 Task: Add Burt's Bees Strawberry Lip Shimmer to the cart.
Action: Mouse moved to (244, 127)
Screenshot: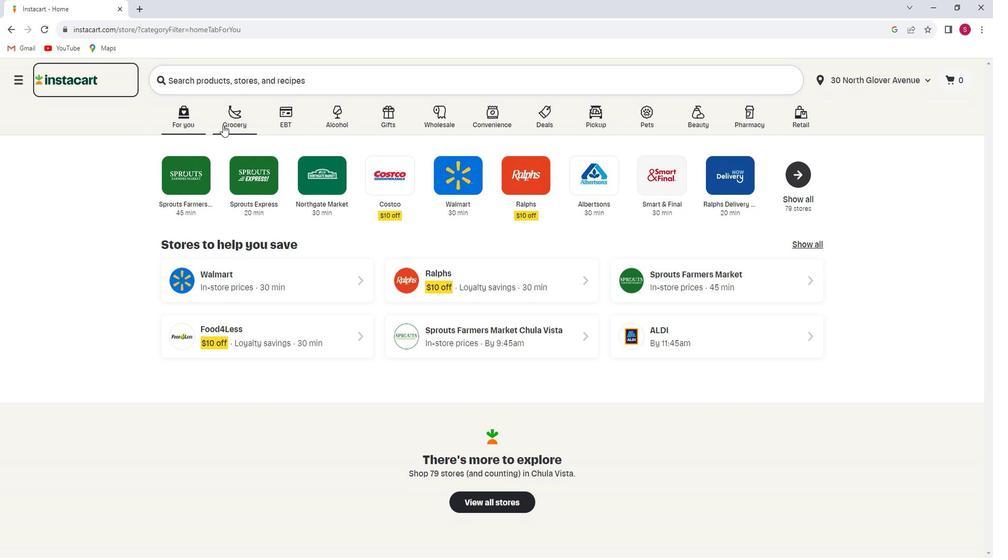 
Action: Mouse pressed left at (244, 127)
Screenshot: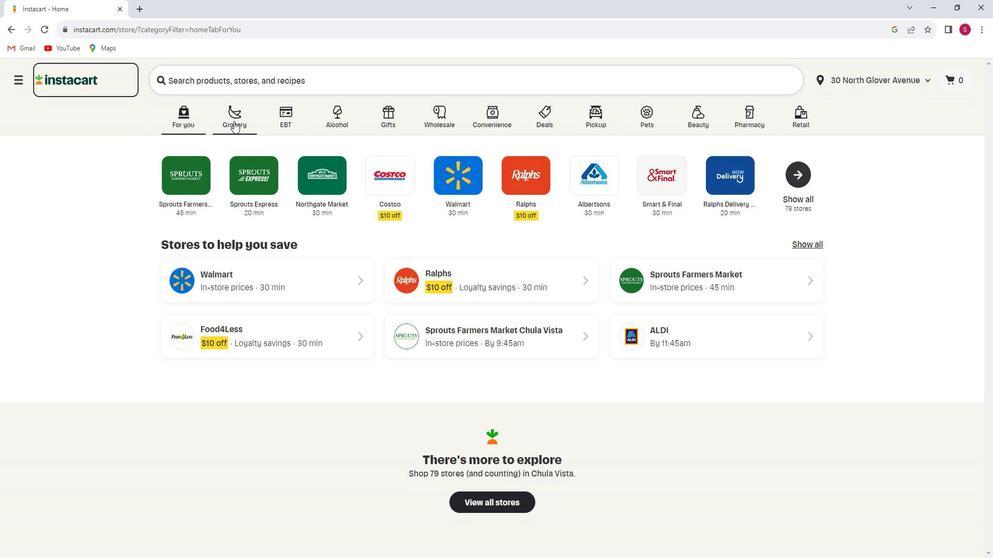 
Action: Mouse moved to (255, 306)
Screenshot: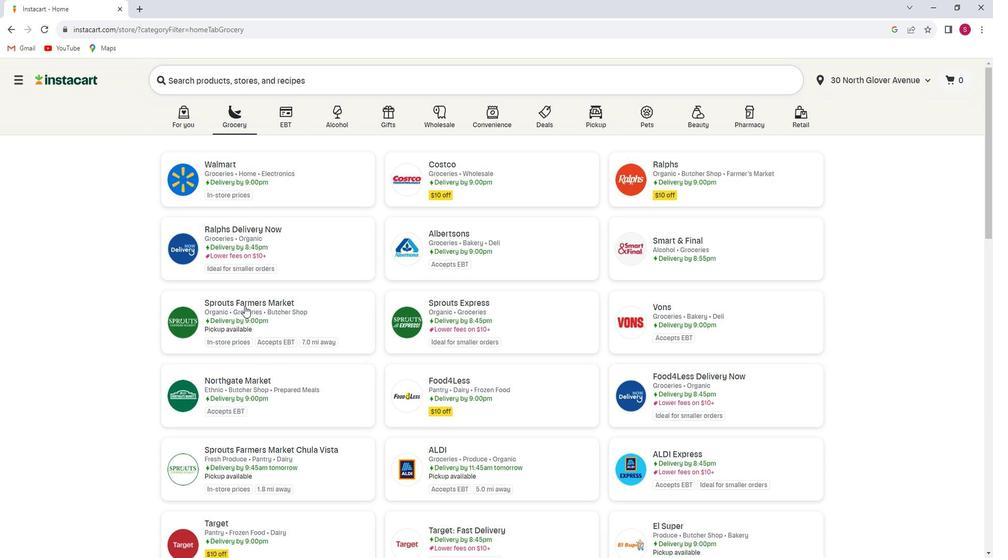 
Action: Mouse pressed left at (255, 306)
Screenshot: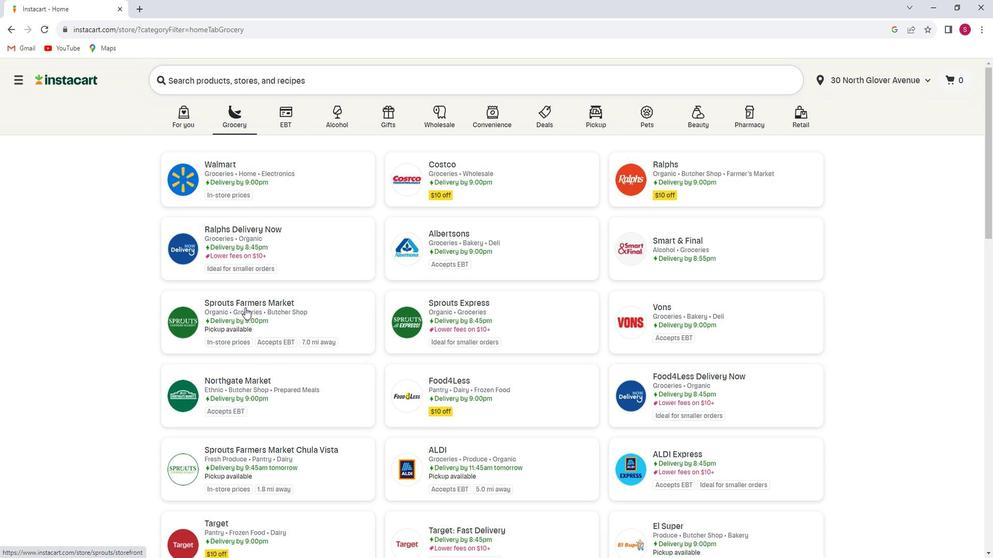 
Action: Mouse moved to (55, 334)
Screenshot: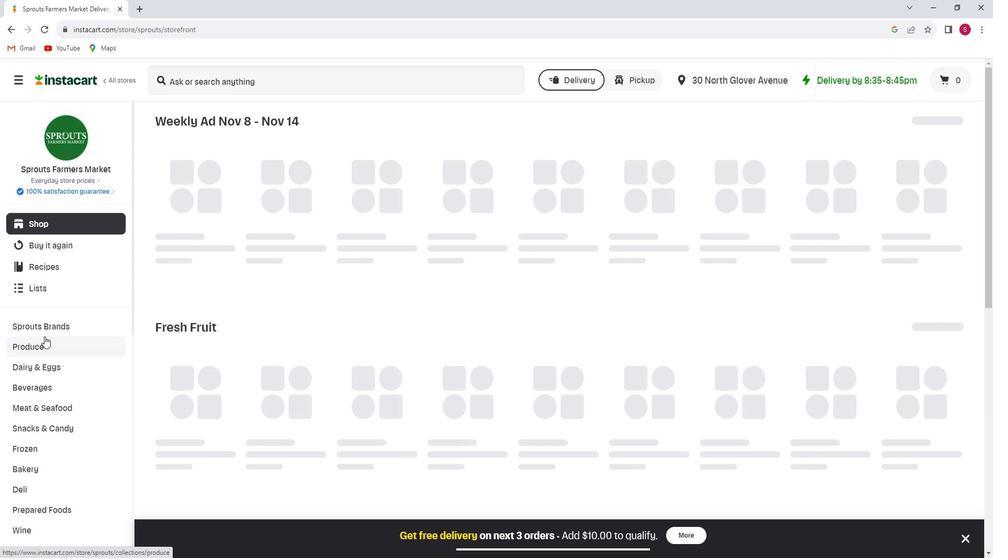 
Action: Mouse scrolled (55, 334) with delta (0, 0)
Screenshot: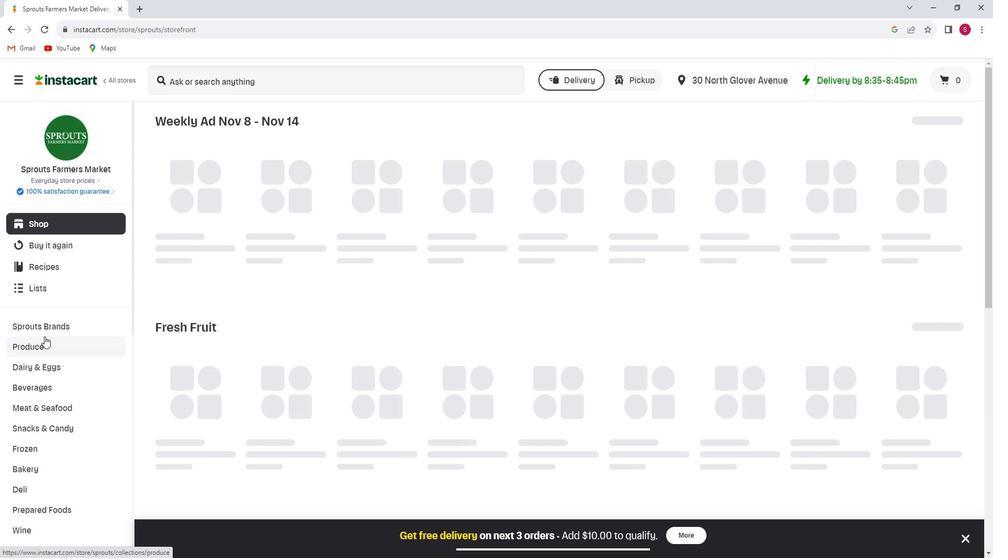 
Action: Mouse moved to (55, 335)
Screenshot: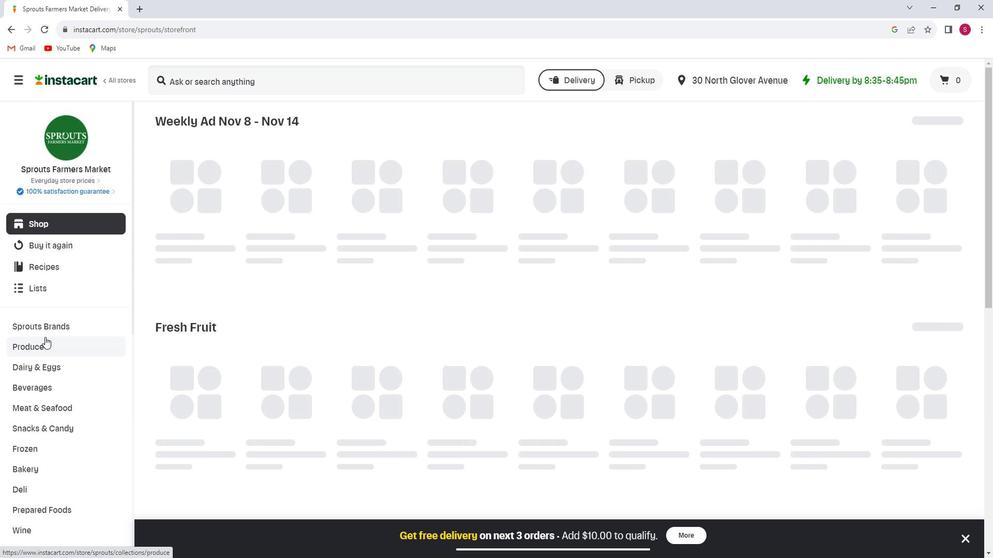 
Action: Mouse scrolled (55, 335) with delta (0, 0)
Screenshot: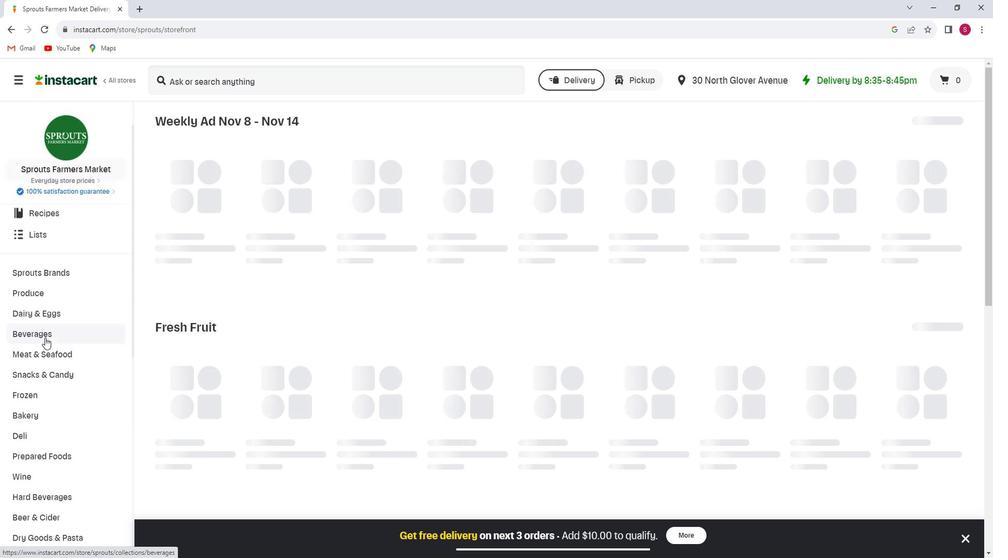
Action: Mouse scrolled (55, 335) with delta (0, 0)
Screenshot: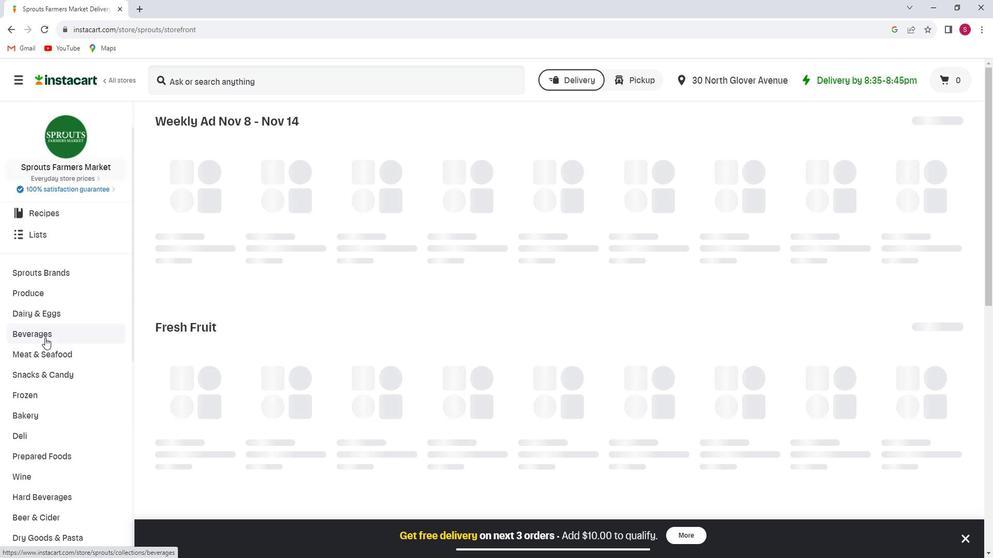 
Action: Mouse scrolled (55, 335) with delta (0, 0)
Screenshot: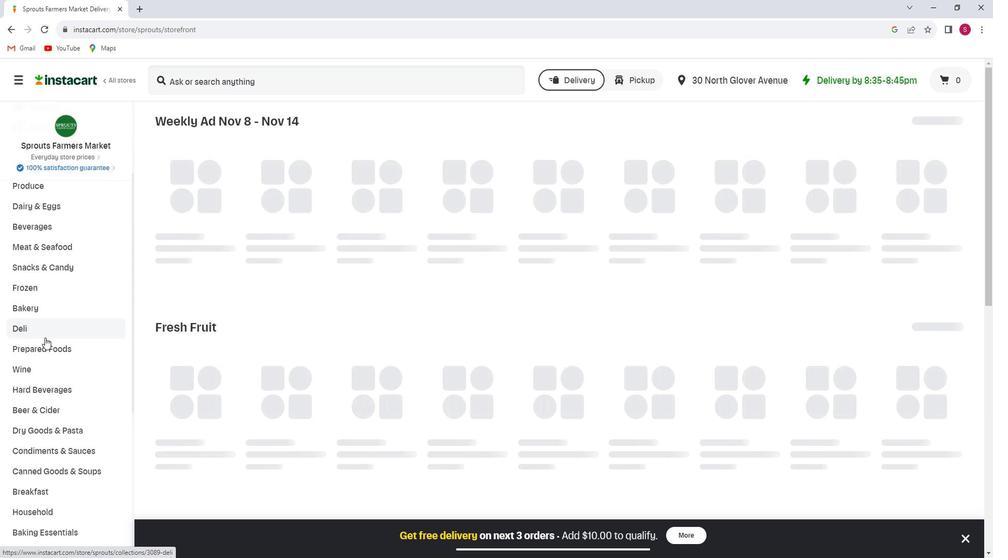 
Action: Mouse scrolled (55, 335) with delta (0, 0)
Screenshot: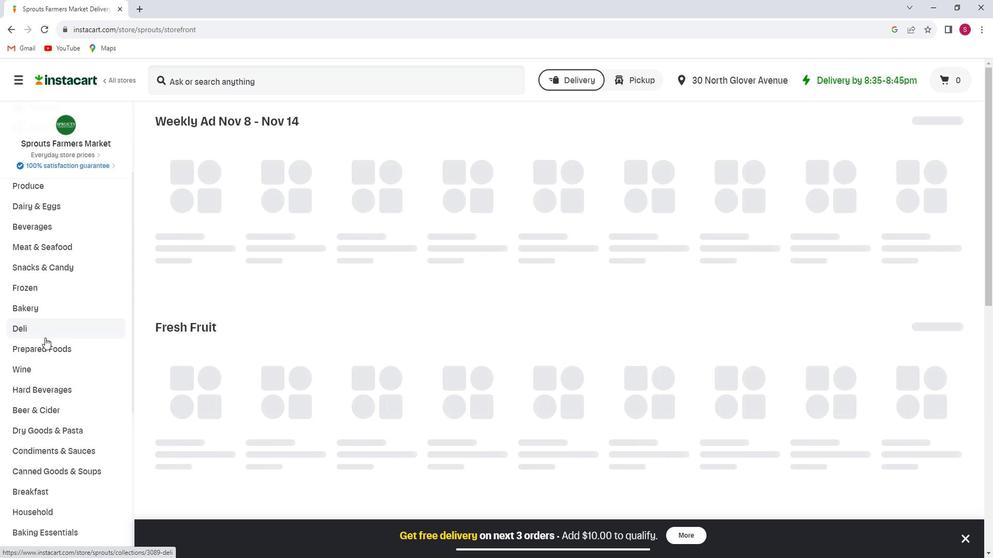 
Action: Mouse scrolled (55, 335) with delta (0, 0)
Screenshot: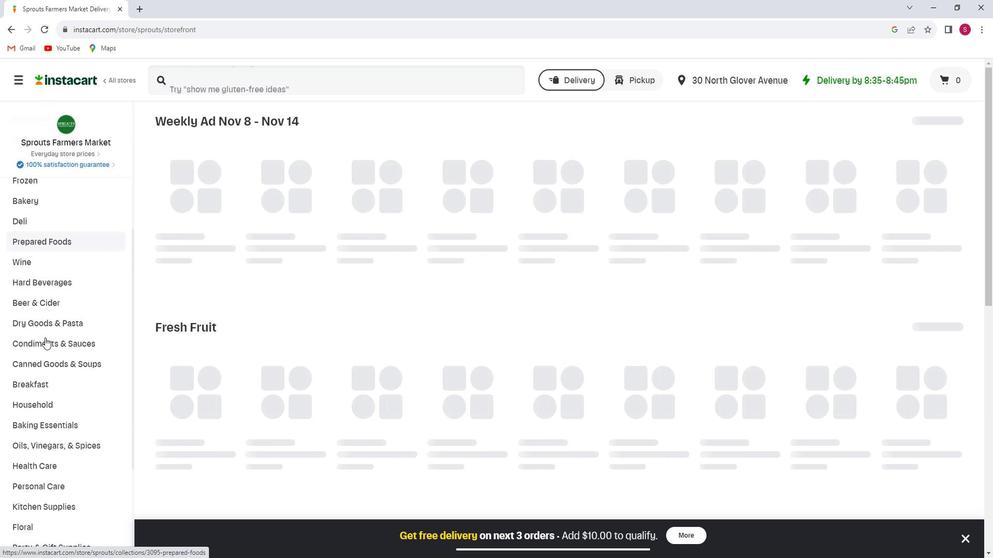 
Action: Mouse scrolled (55, 335) with delta (0, 0)
Screenshot: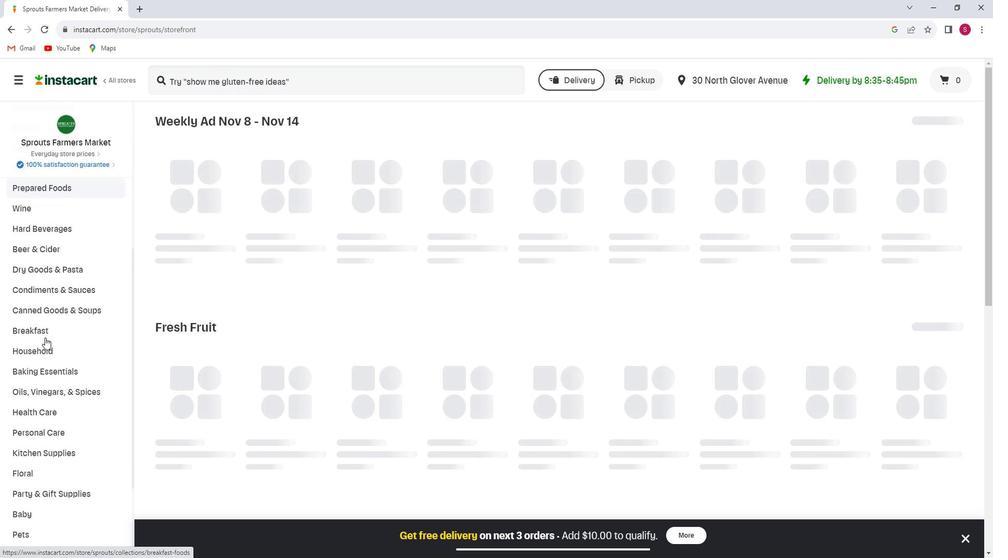 
Action: Mouse moved to (64, 378)
Screenshot: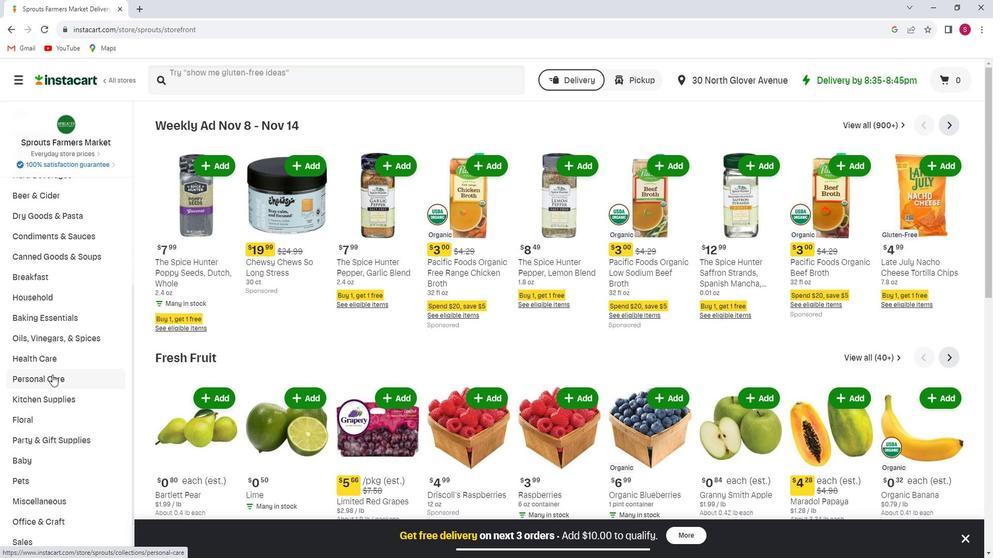
Action: Mouse pressed left at (64, 378)
Screenshot: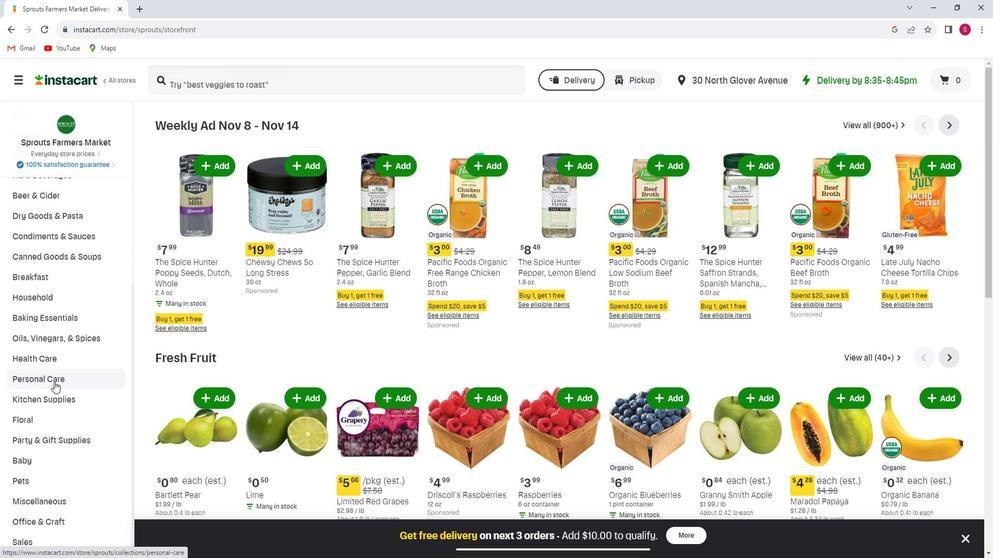 
Action: Mouse moved to (887, 154)
Screenshot: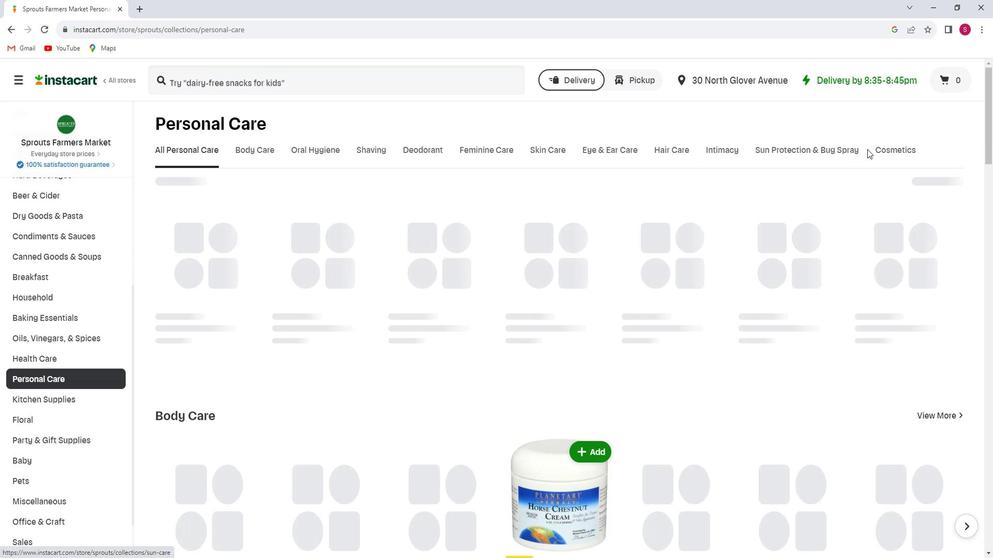 
Action: Mouse pressed left at (887, 154)
Screenshot: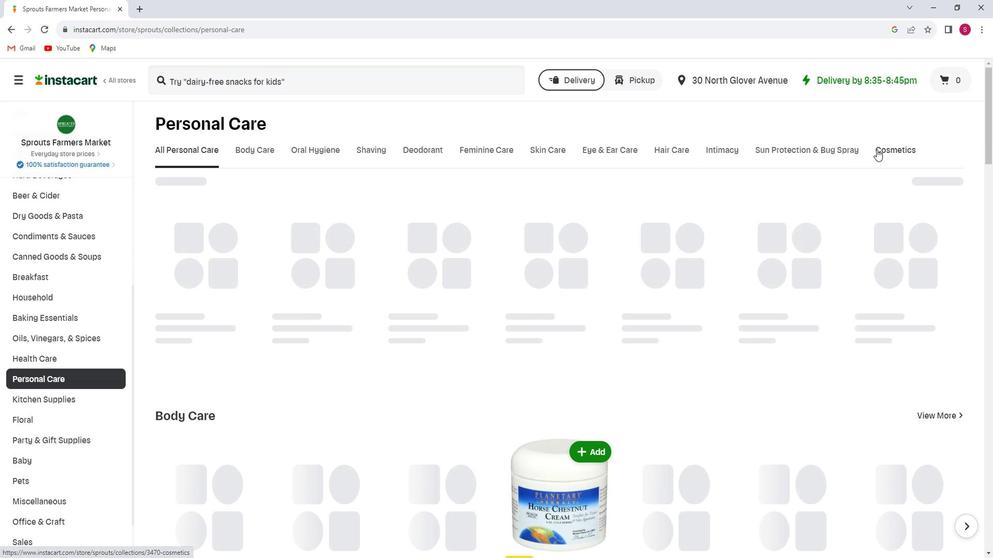 
Action: Mouse moved to (898, 154)
Screenshot: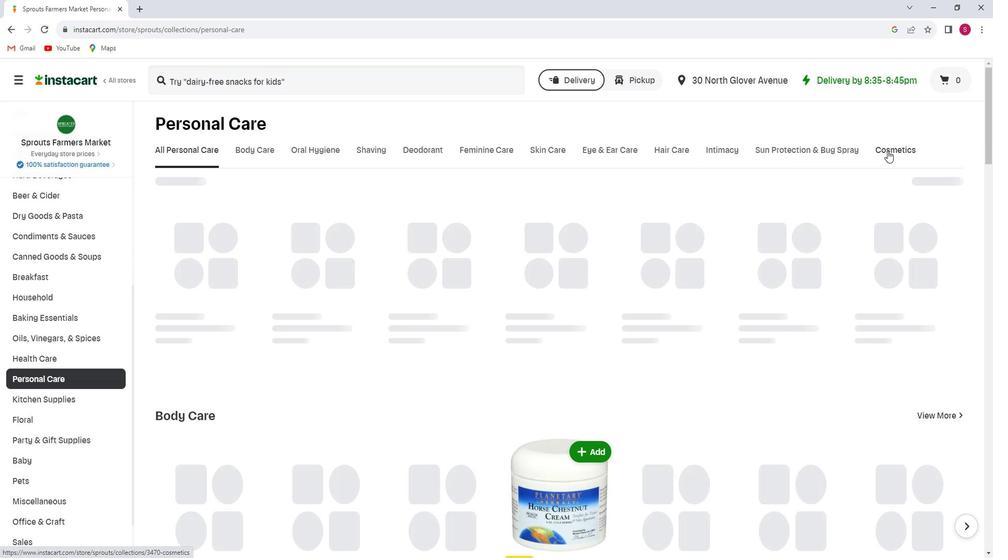 
Action: Mouse pressed left at (898, 154)
Screenshot: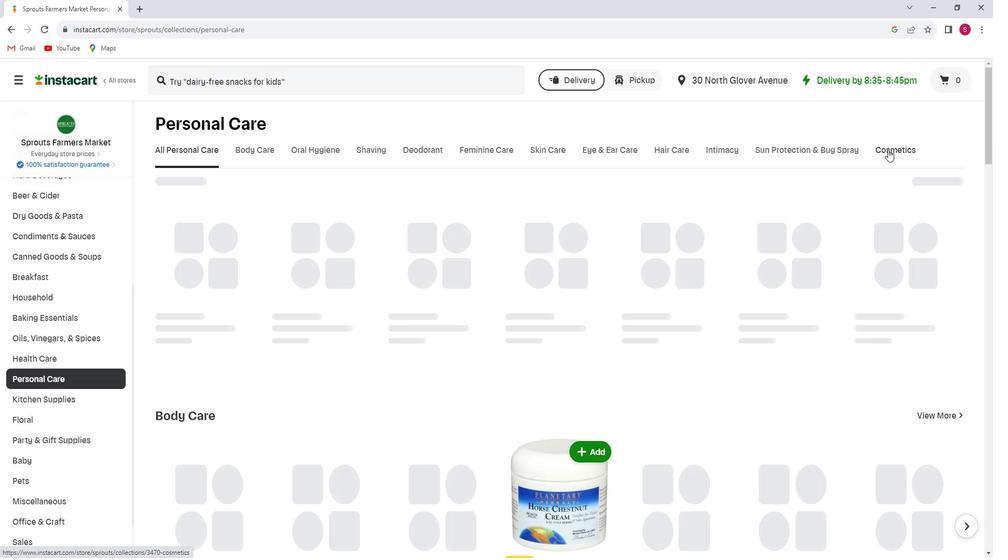 
Action: Mouse moved to (241, 195)
Screenshot: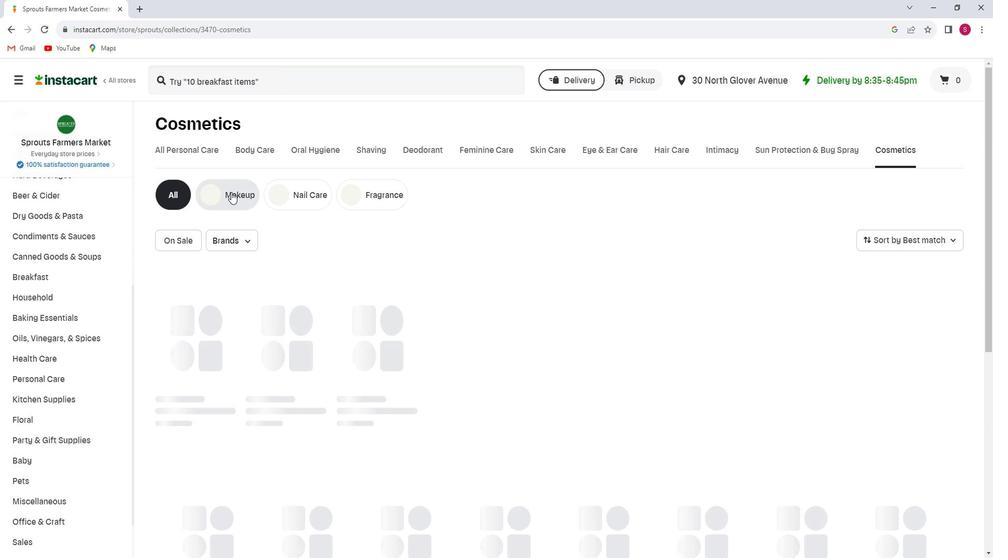 
Action: Mouse pressed left at (241, 195)
Screenshot: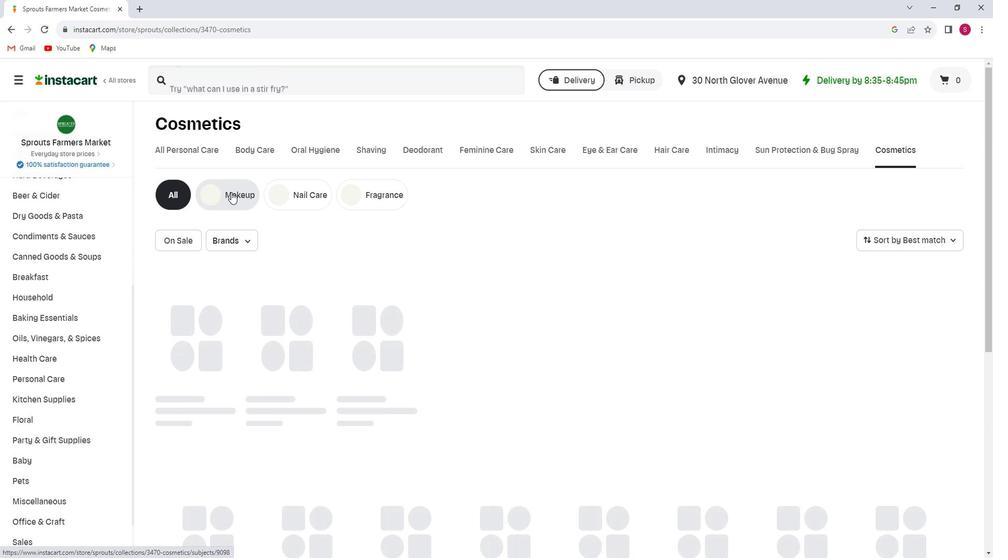 
Action: Mouse moved to (278, 90)
Screenshot: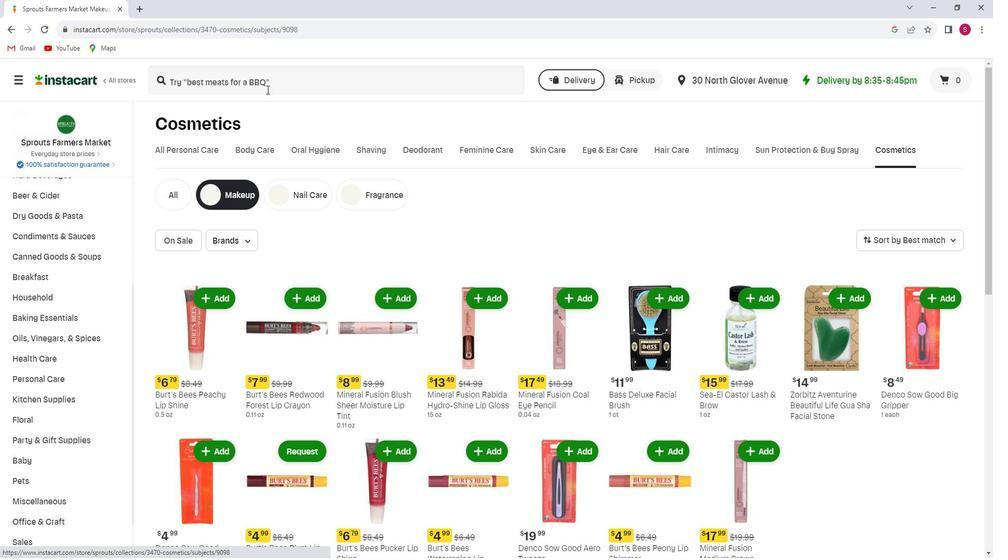 
Action: Mouse pressed left at (278, 90)
Screenshot: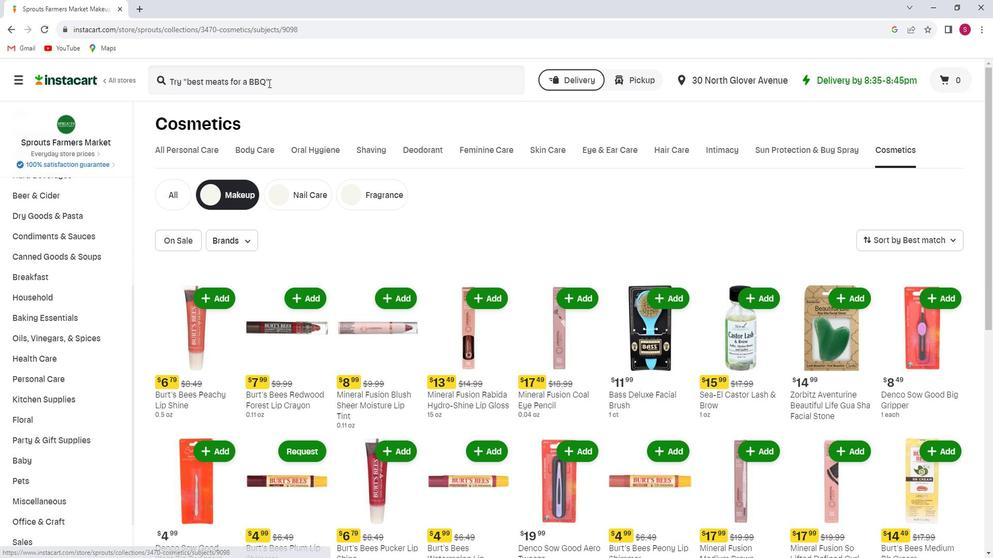 
Action: Key pressed <Key.shift_r><Key.shift_r><Key.shift_r><Key.shift_r><Key.shift_r><Key.shift_r><Key.shift_r><Key.shift_r>Burt's<Key.space><Key.shift_r>Bees<Key.space><Key.shift><Key.shift><Key.shift><Key.shift><Key.shift><Key.shift><Key.shift><Key.shift><Key.shift><Key.shift>Strw<Key.backspace>awberry<Key.space><Key.shift_r>Lip<Key.space><Key.shift>Shimmer<Key.enter>
Screenshot: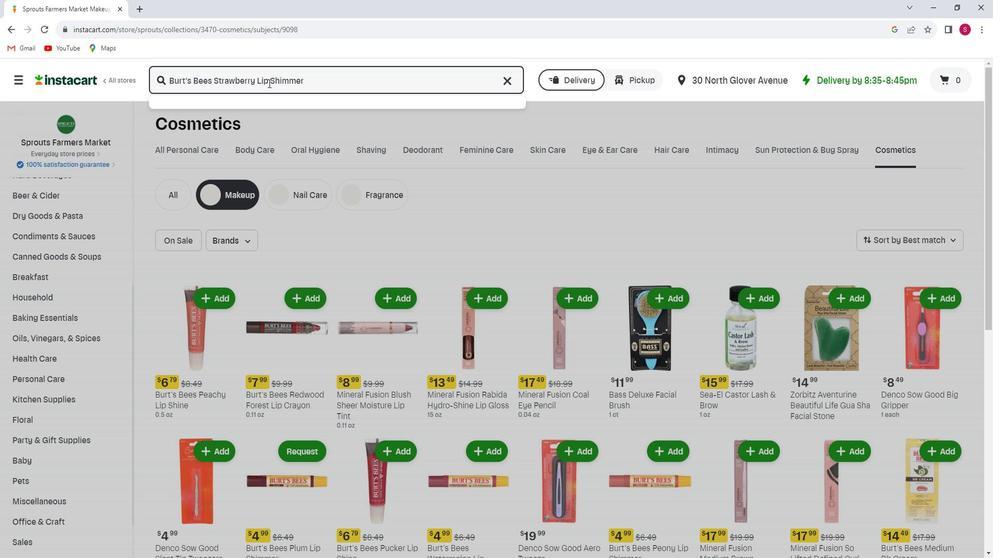 
Action: Mouse moved to (369, 154)
Screenshot: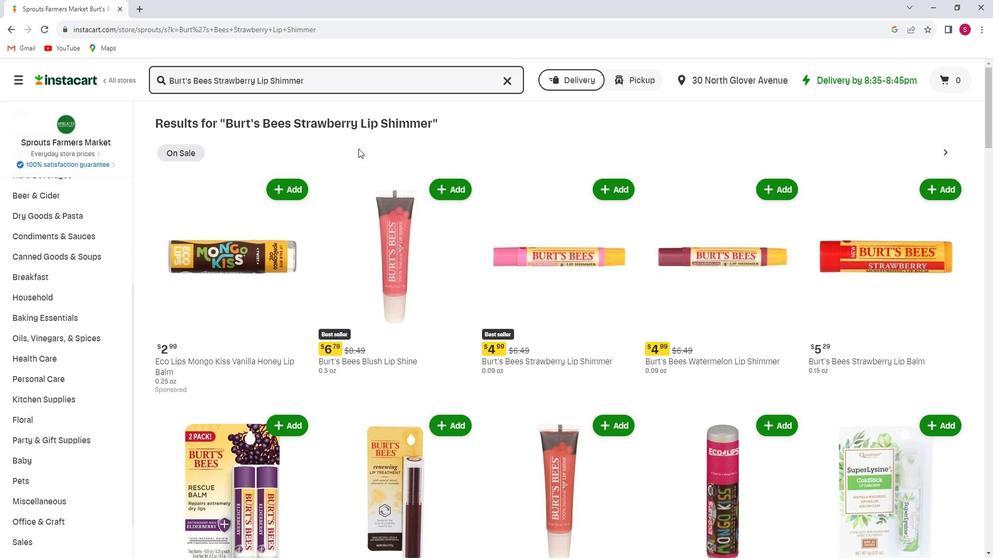 
Action: Mouse scrolled (369, 154) with delta (0, 0)
Screenshot: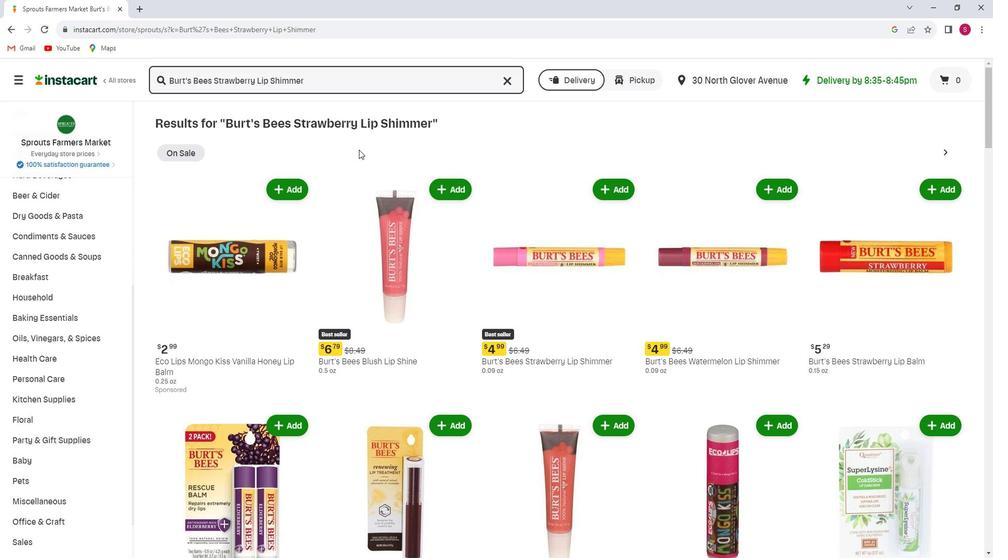 
Action: Mouse moved to (624, 130)
Screenshot: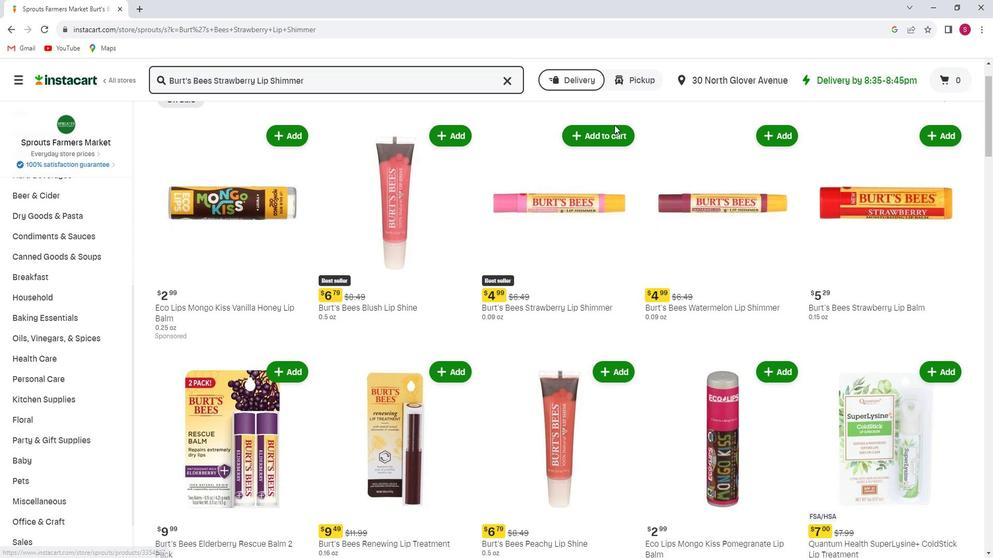 
Action: Mouse pressed left at (624, 130)
Screenshot: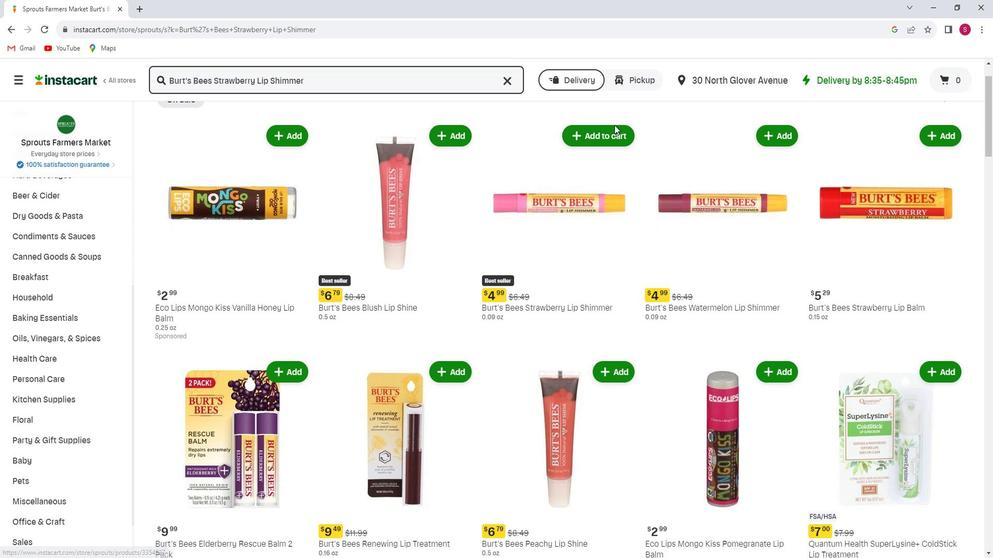 
Action: Mouse moved to (622, 139)
Screenshot: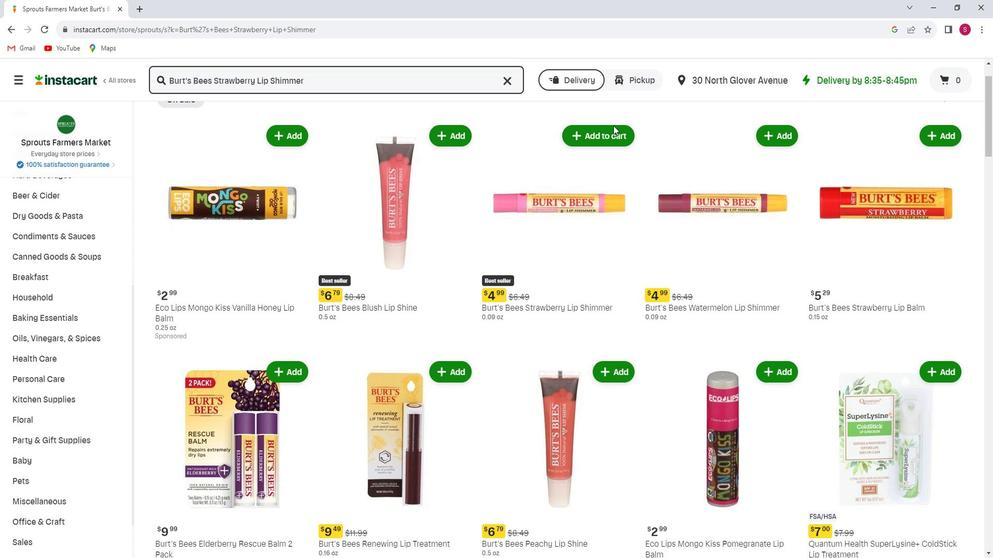 
Action: Mouse pressed left at (622, 139)
Screenshot: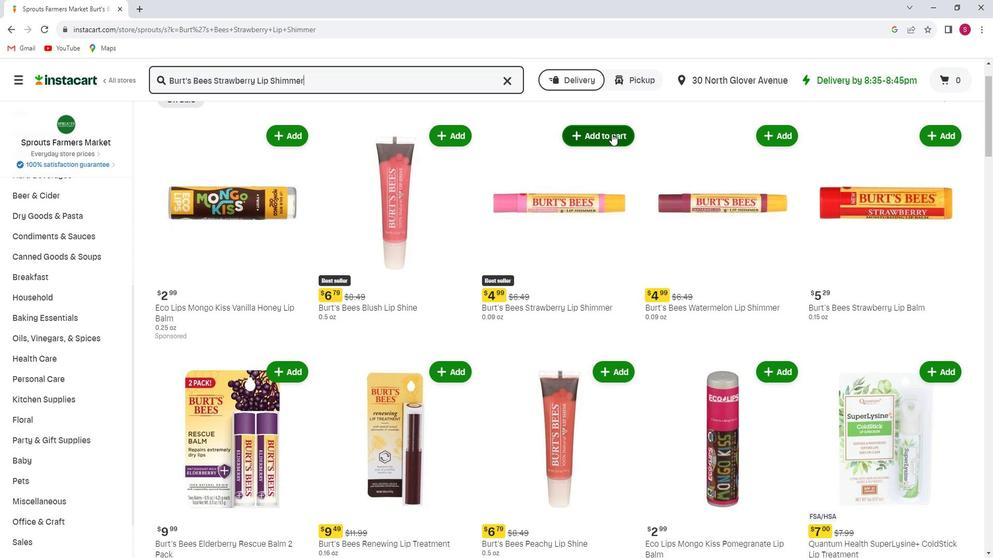 
Action: Mouse moved to (619, 139)
Screenshot: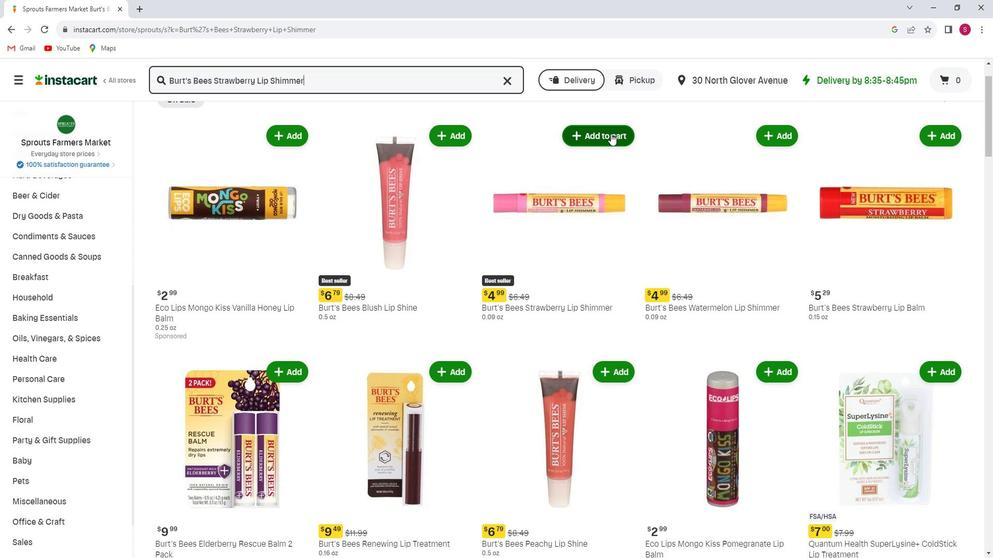 
